 Task: Select the Always option in the show expanded abbreviation.
Action: Mouse moved to (32, 494)
Screenshot: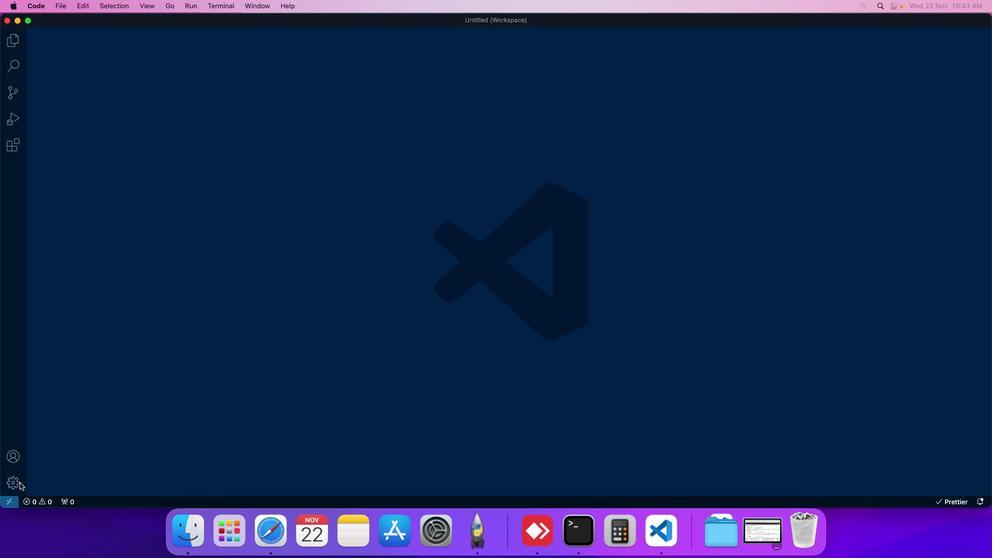 
Action: Mouse pressed left at (32, 494)
Screenshot: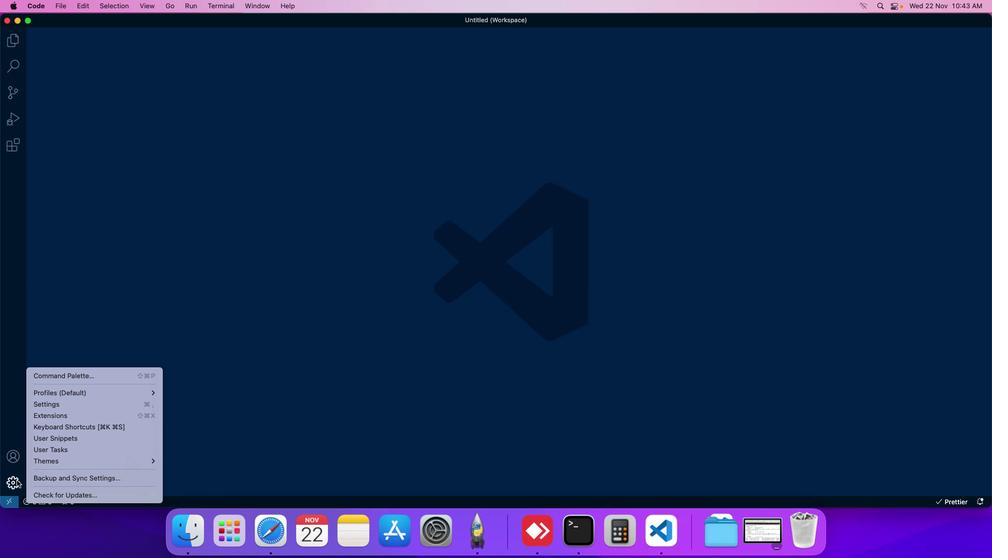 
Action: Mouse moved to (53, 418)
Screenshot: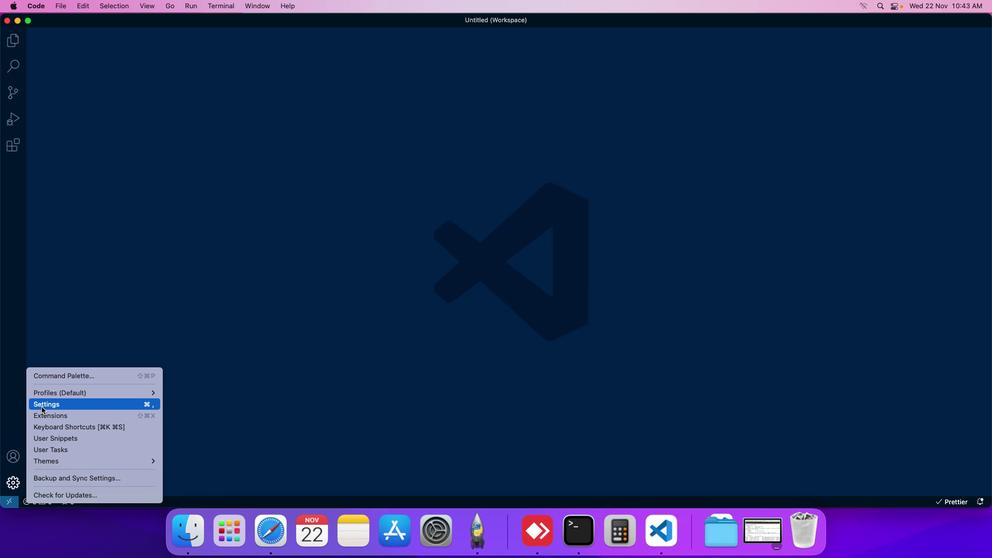 
Action: Mouse pressed left at (53, 418)
Screenshot: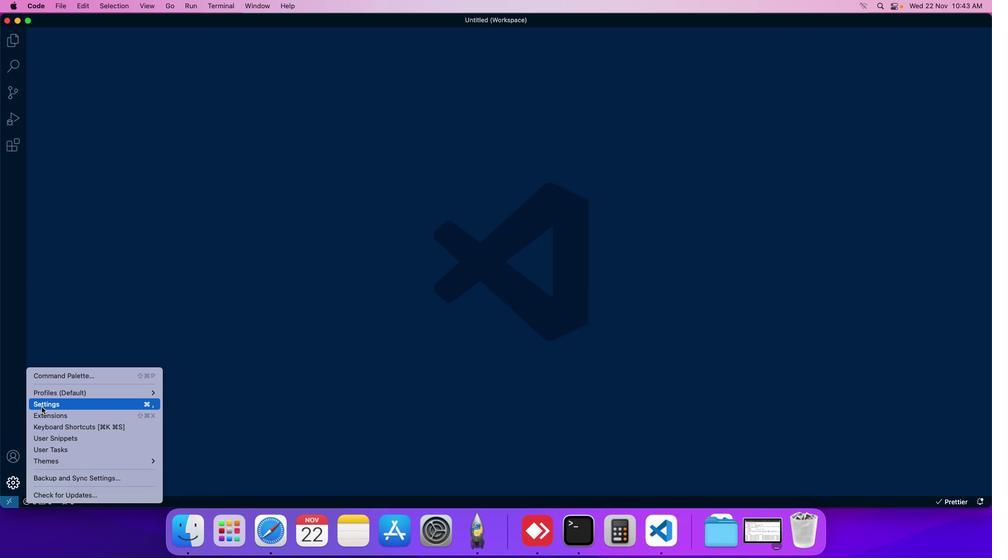 
Action: Mouse moved to (247, 101)
Screenshot: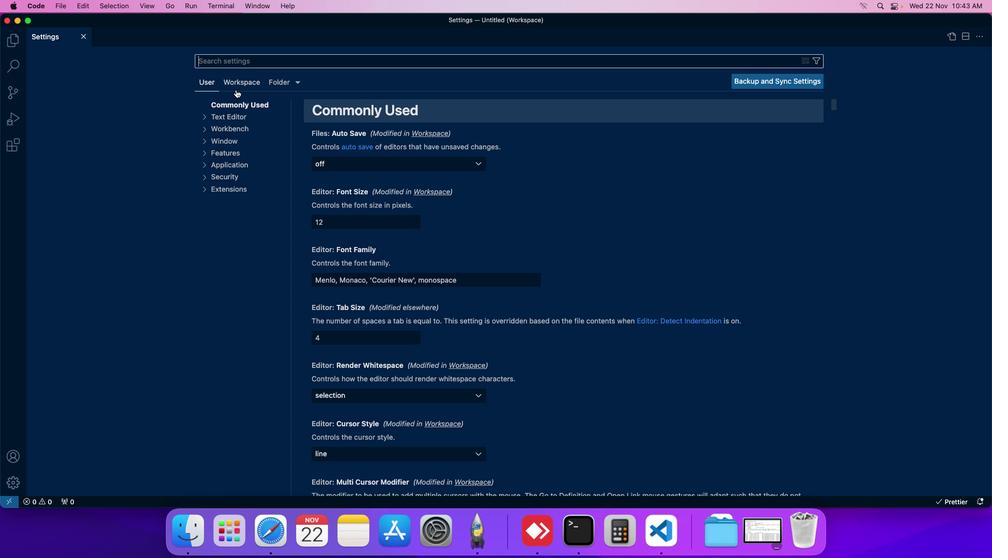 
Action: Mouse pressed left at (247, 101)
Screenshot: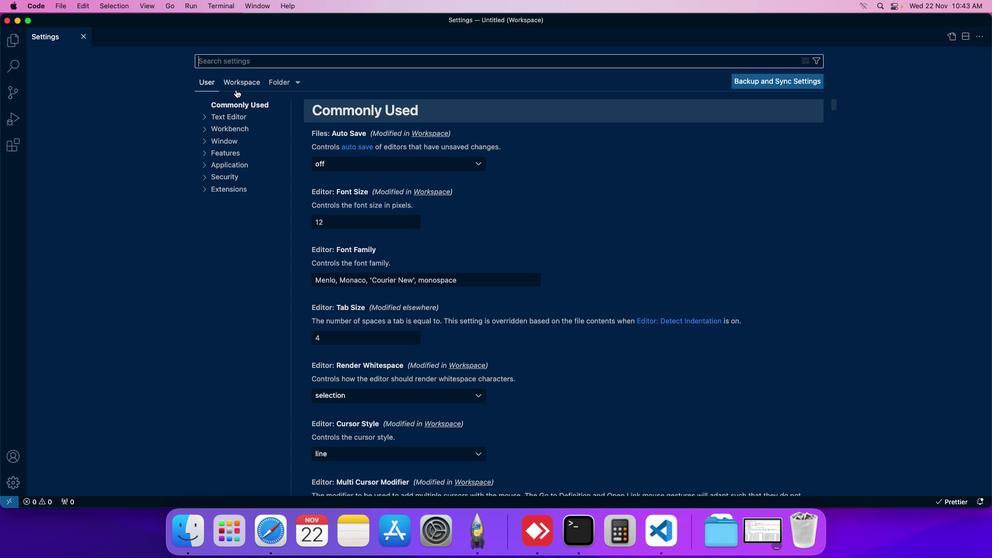 
Action: Mouse moved to (222, 190)
Screenshot: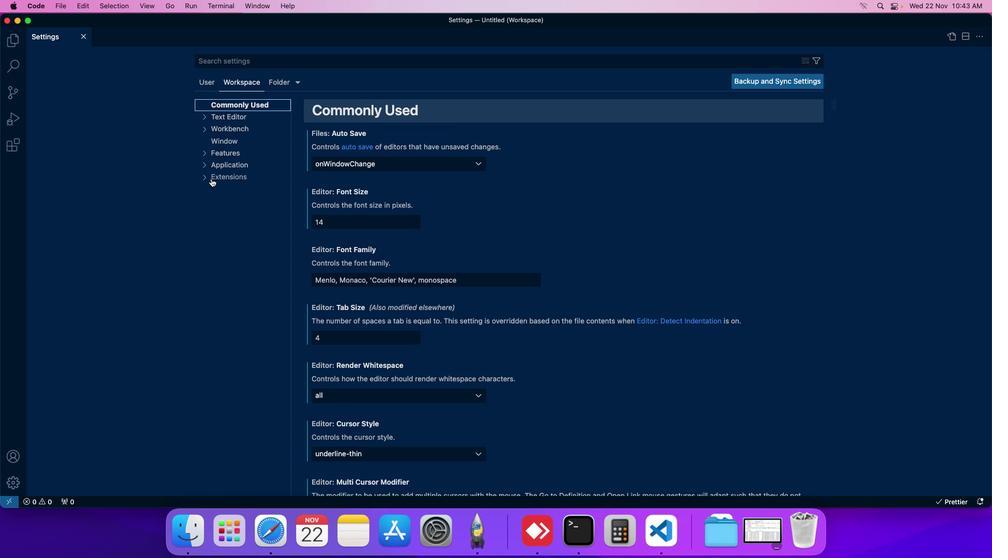 
Action: Mouse pressed left at (222, 190)
Screenshot: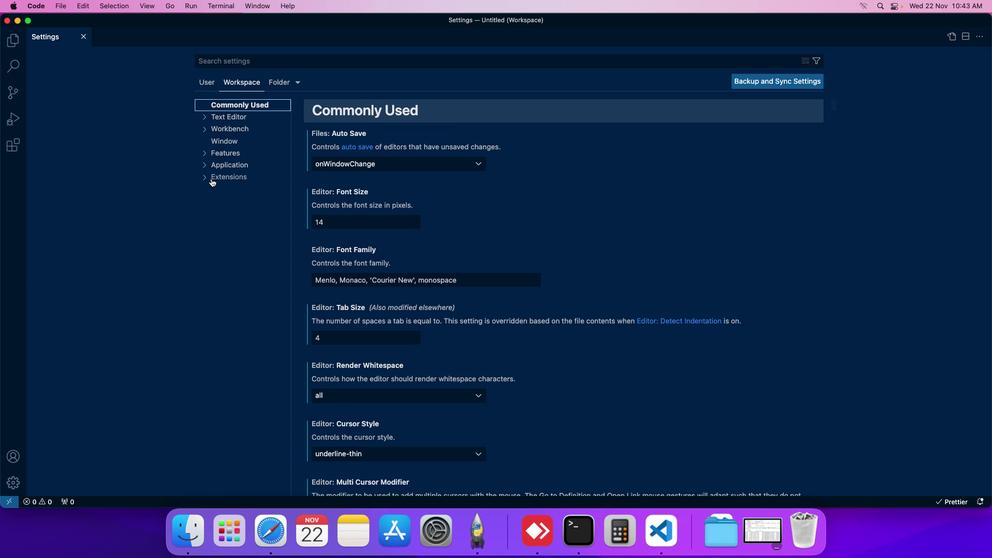 
Action: Mouse moved to (241, 263)
Screenshot: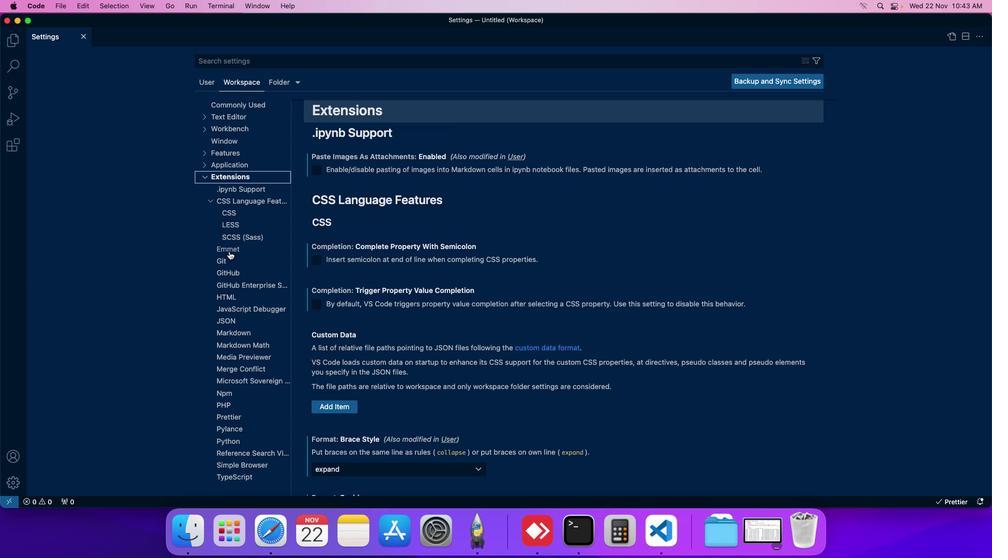 
Action: Mouse pressed left at (241, 263)
Screenshot: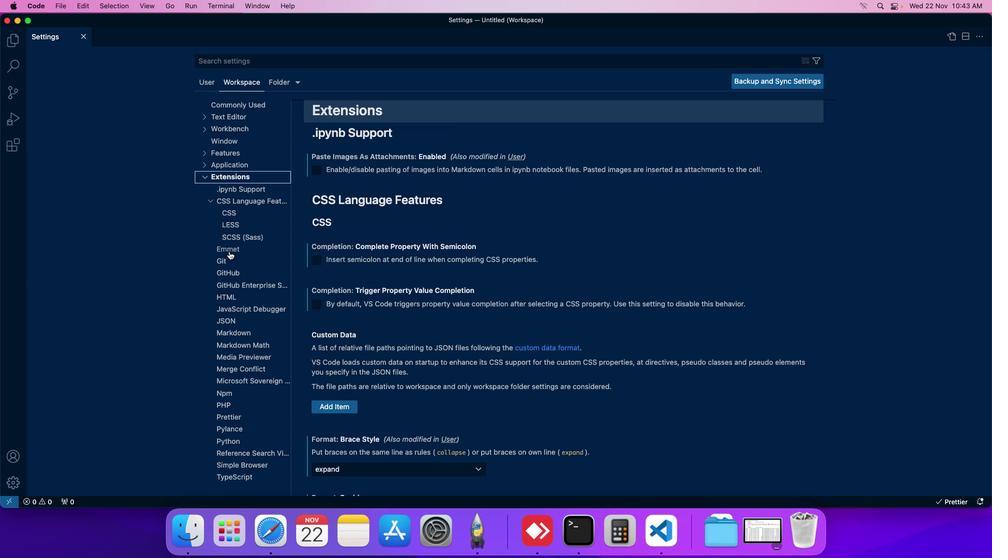 
Action: Mouse moved to (344, 297)
Screenshot: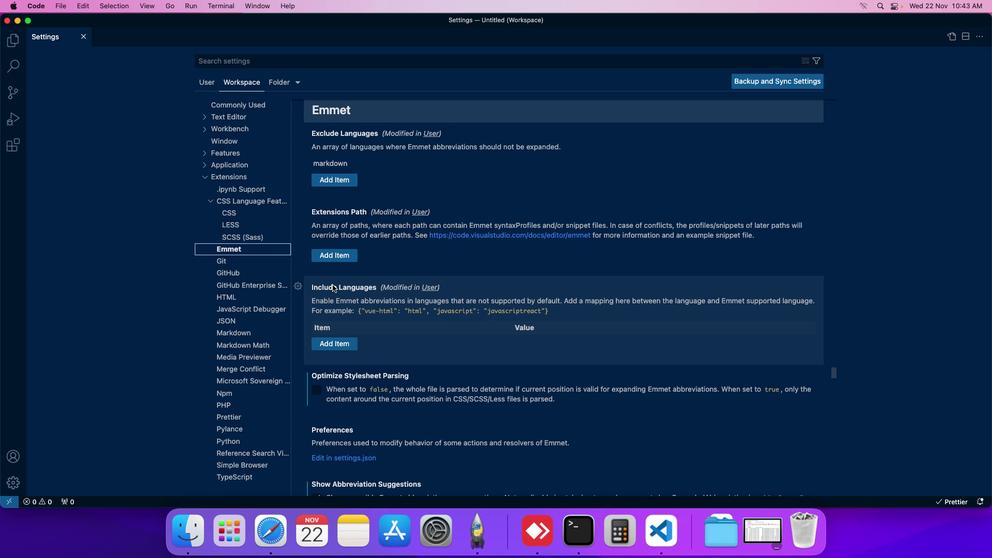 
Action: Mouse scrolled (344, 297) with delta (11, 11)
Screenshot: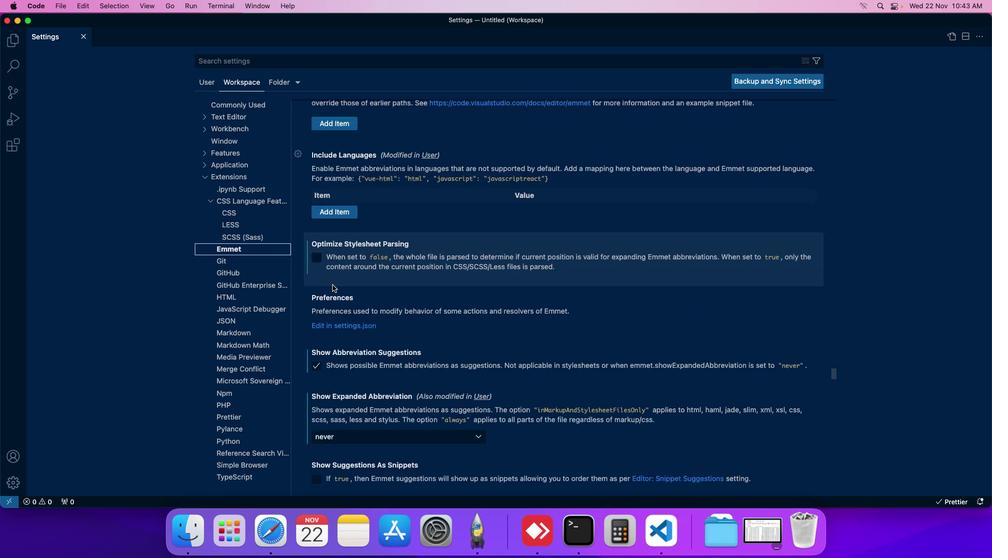 
Action: Mouse scrolled (344, 297) with delta (11, 11)
Screenshot: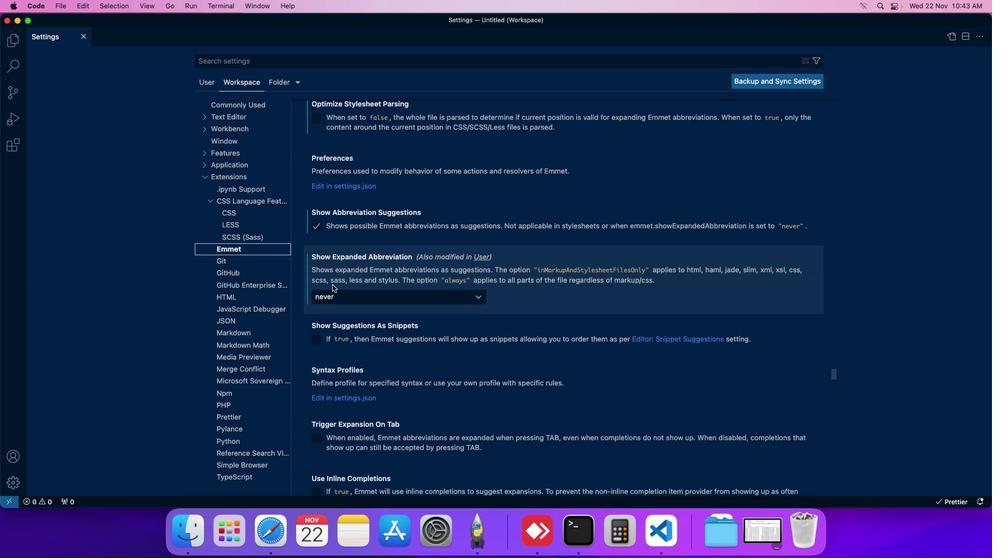 
Action: Mouse moved to (382, 310)
Screenshot: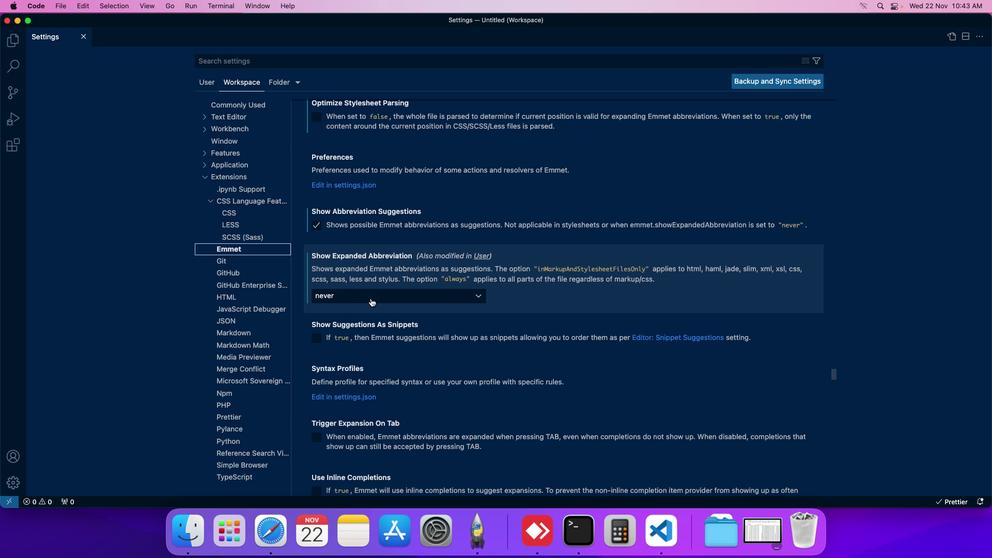 
Action: Mouse pressed left at (382, 310)
Screenshot: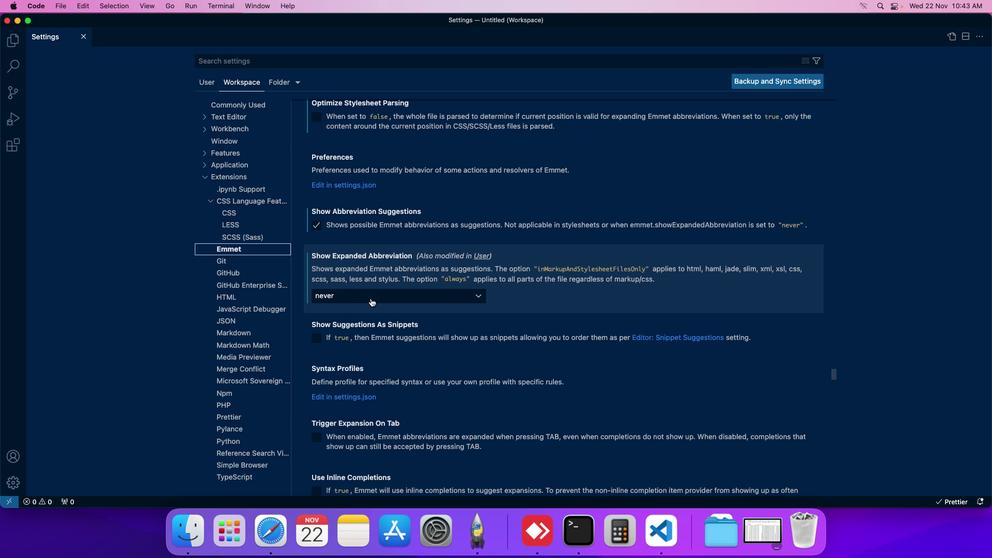 
Action: Mouse moved to (356, 329)
Screenshot: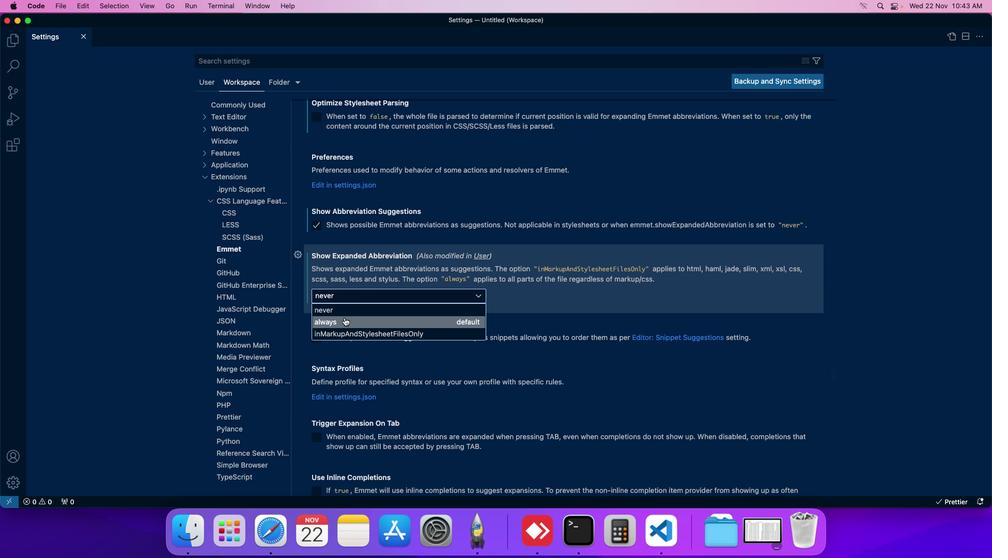 
Action: Mouse pressed left at (356, 329)
Screenshot: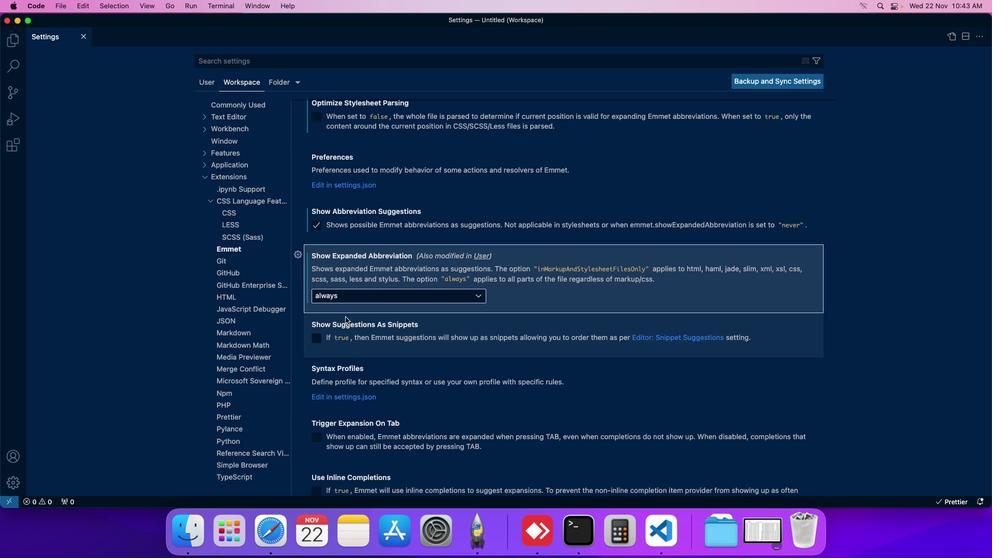 
Action: Mouse moved to (368, 309)
Screenshot: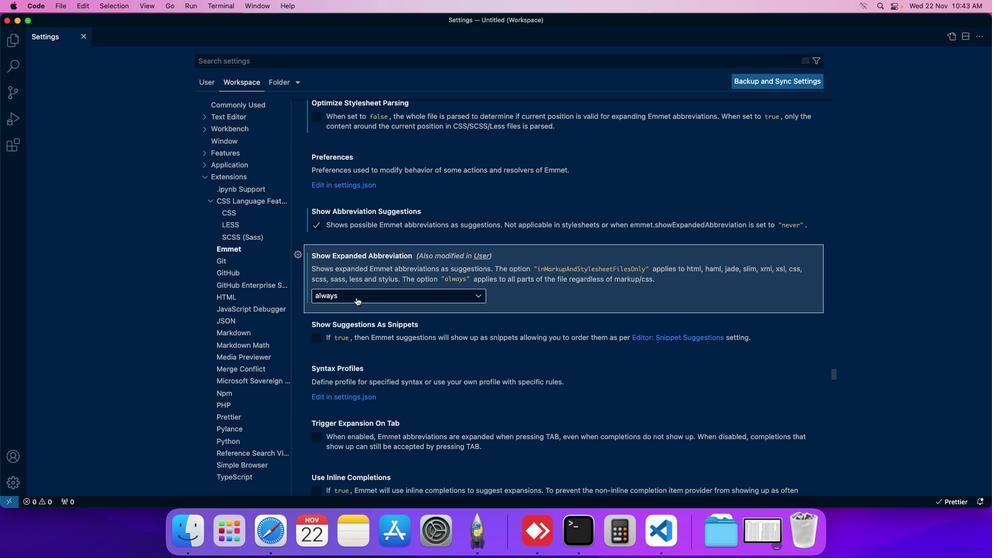 
